 Task: Select the monokai dimmed in the preferred light color theme.
Action: Mouse moved to (575, 376)
Screenshot: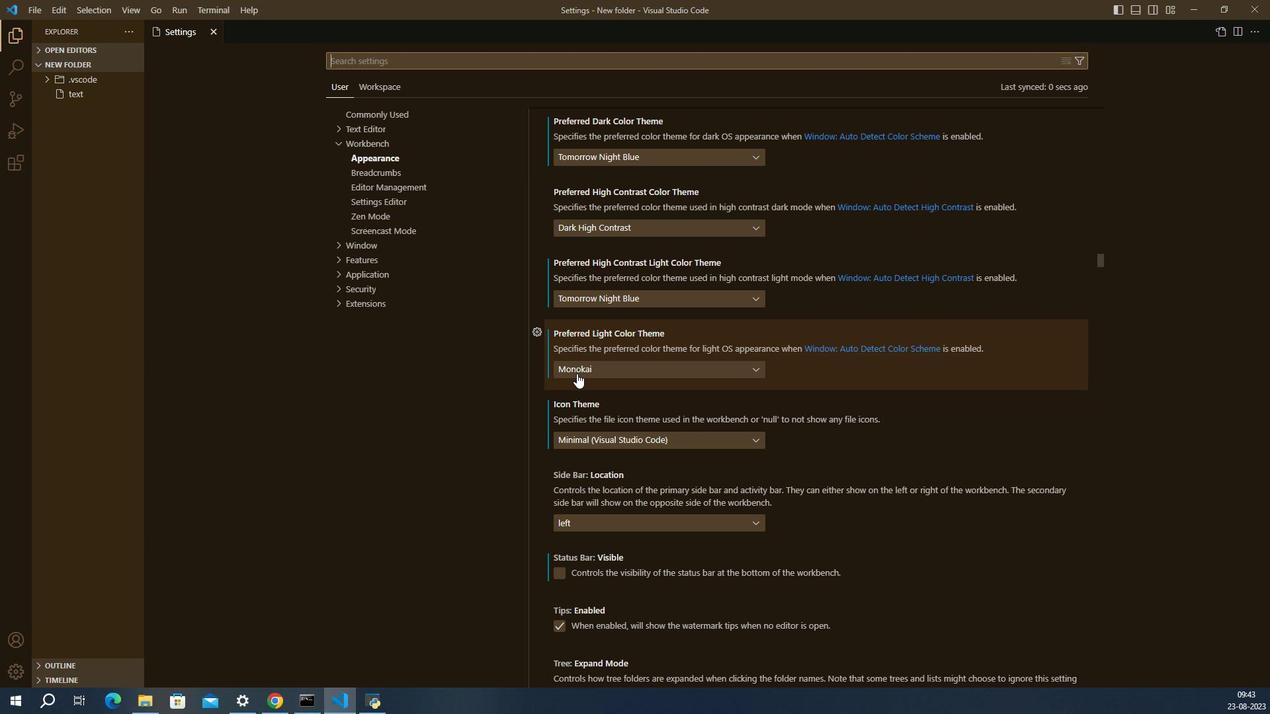 
Action: Mouse pressed left at (575, 376)
Screenshot: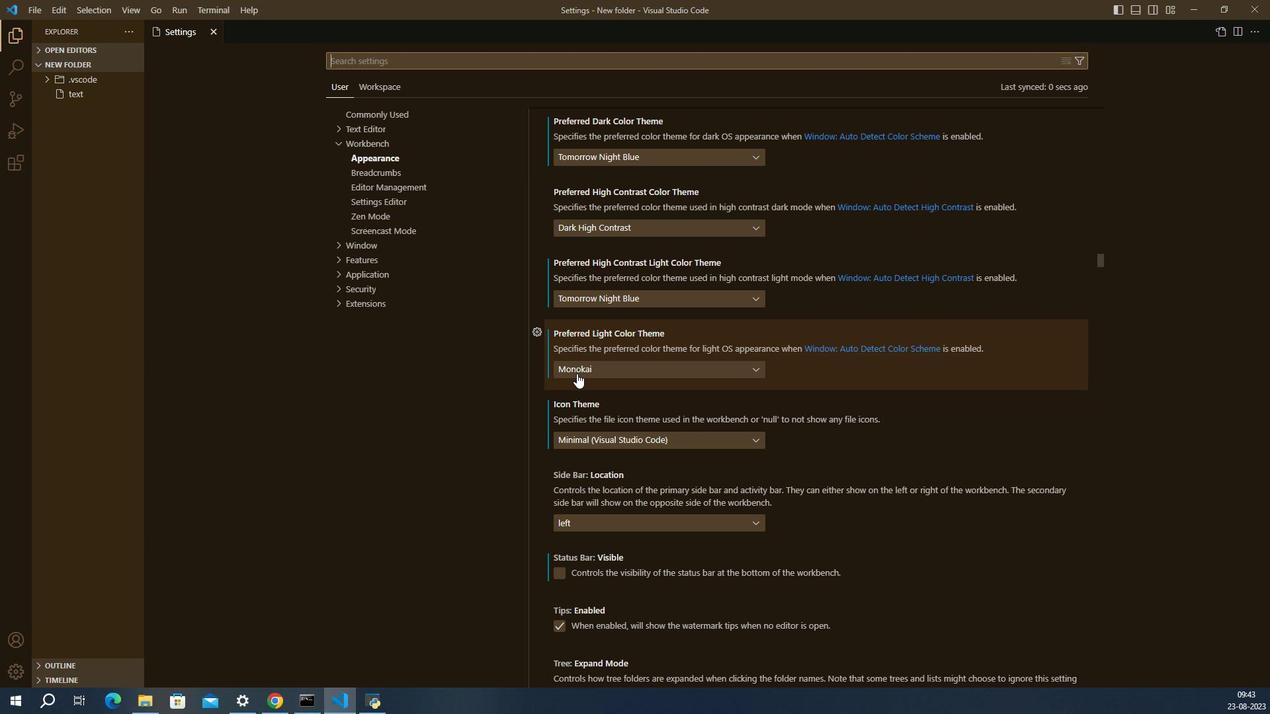 
Action: Mouse moved to (592, 433)
Screenshot: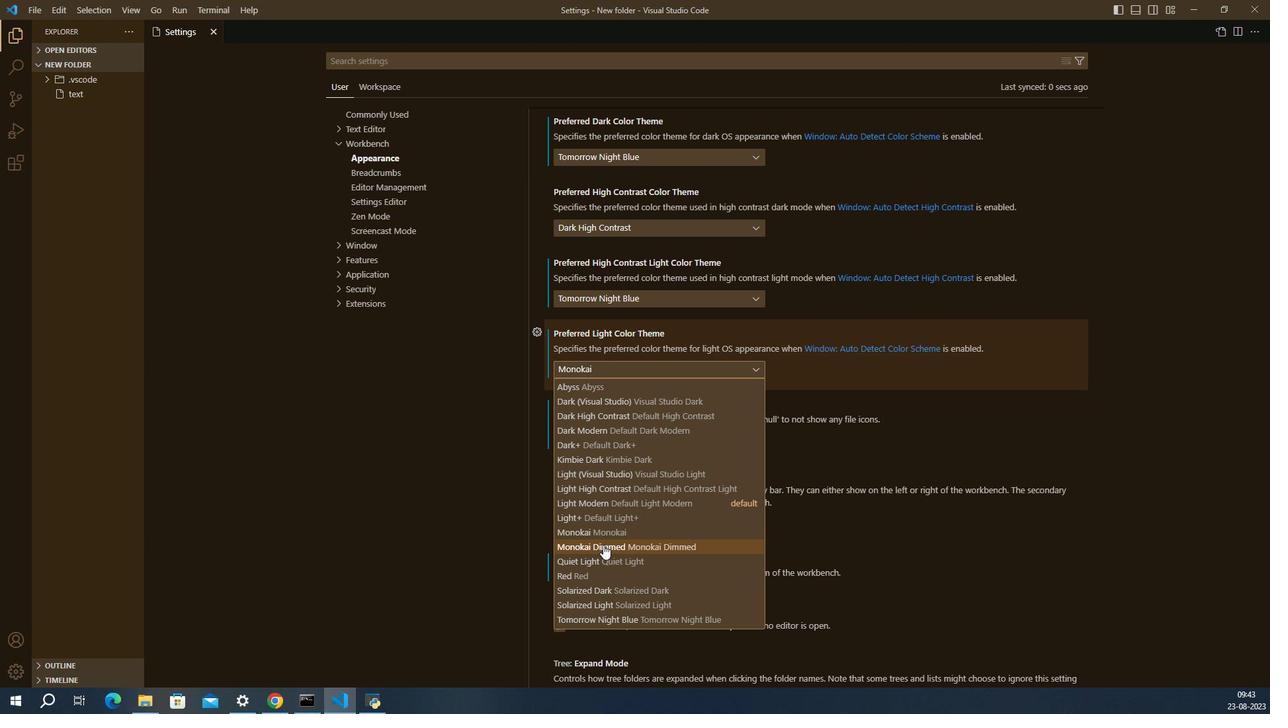 
Action: Mouse pressed left at (592, 433)
Screenshot: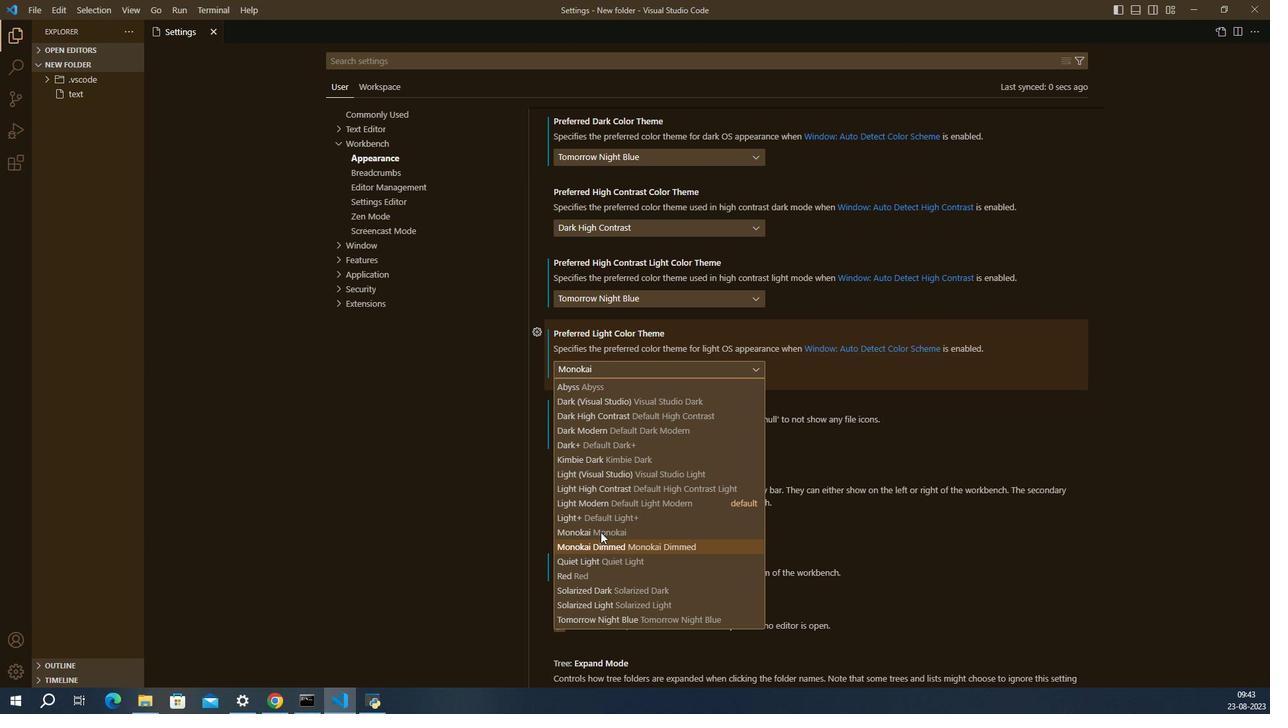 
Action: Mouse moved to (594, 379)
Screenshot: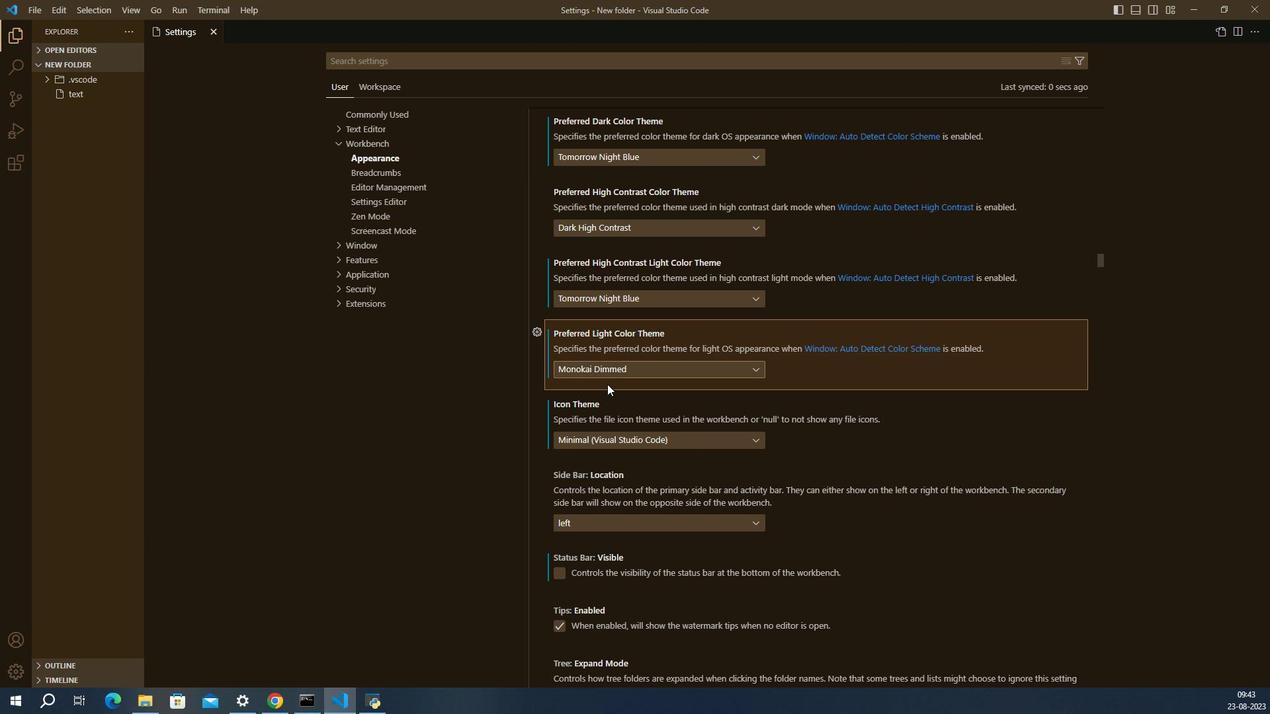 
